 Task: Look for "Navigations" in the keyboard shortcut section.
Action: Mouse moved to (308, 85)
Screenshot: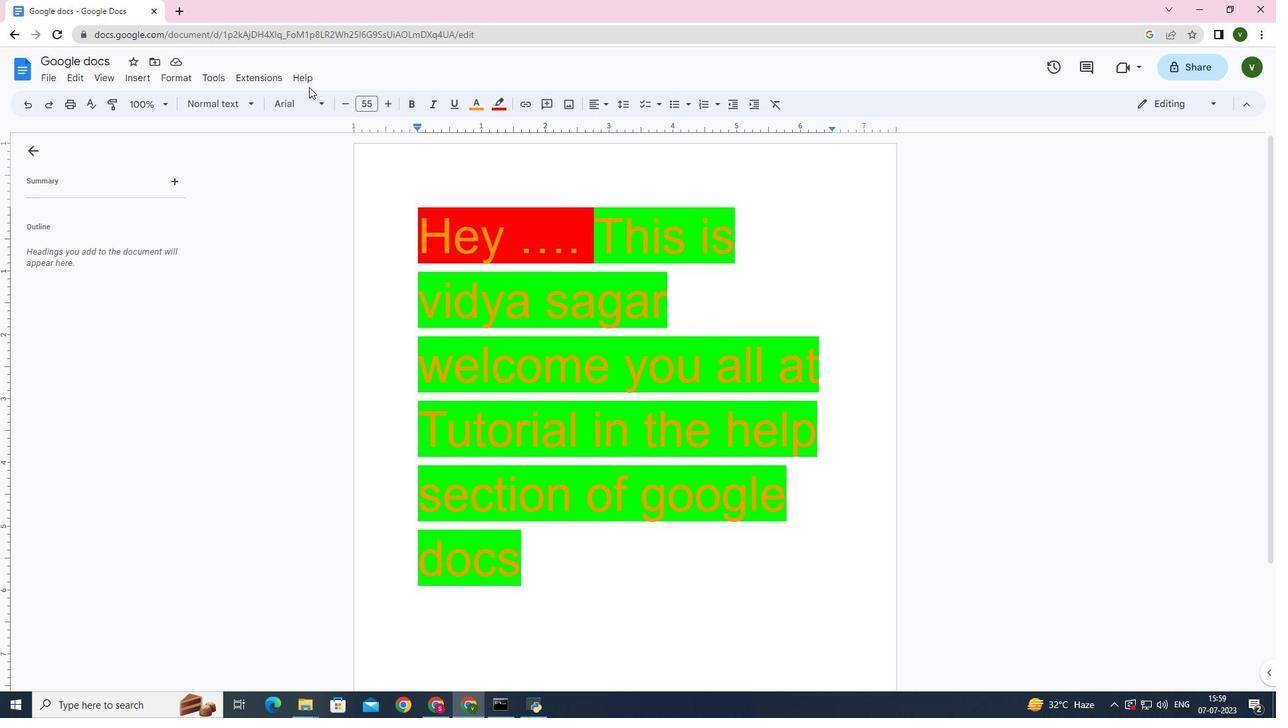 
Action: Mouse pressed left at (308, 85)
Screenshot: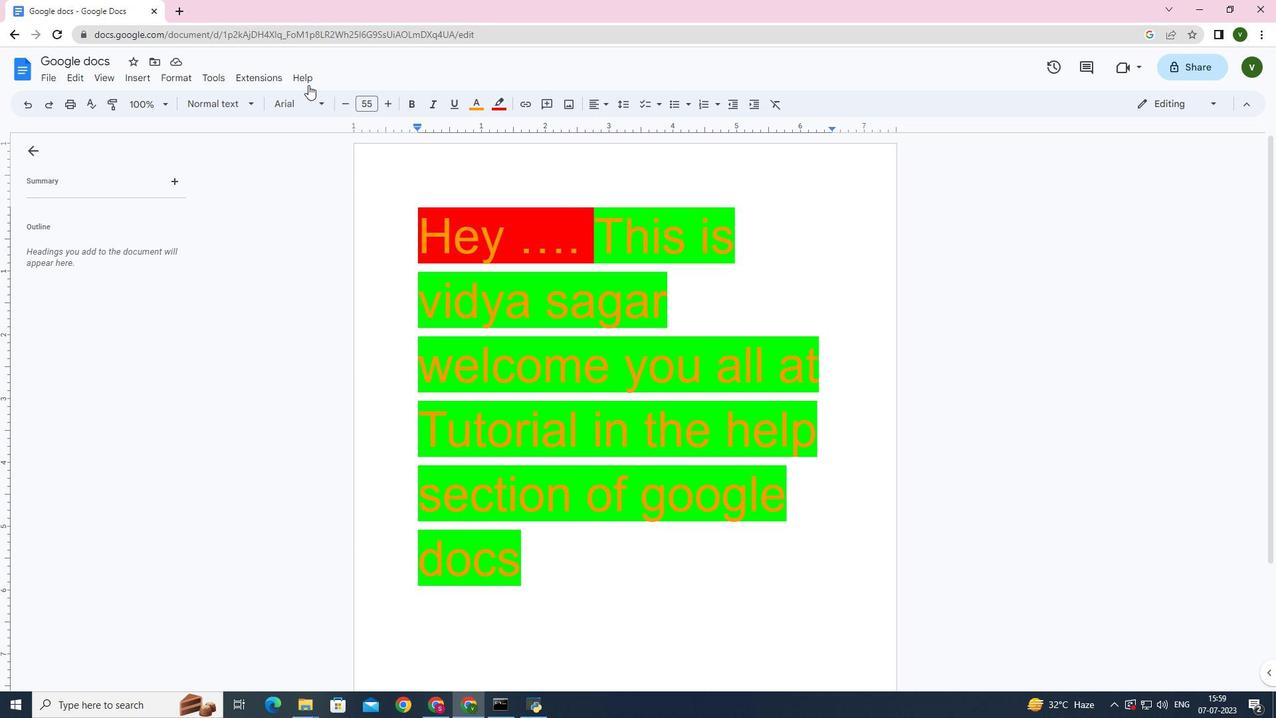 
Action: Mouse moved to (365, 326)
Screenshot: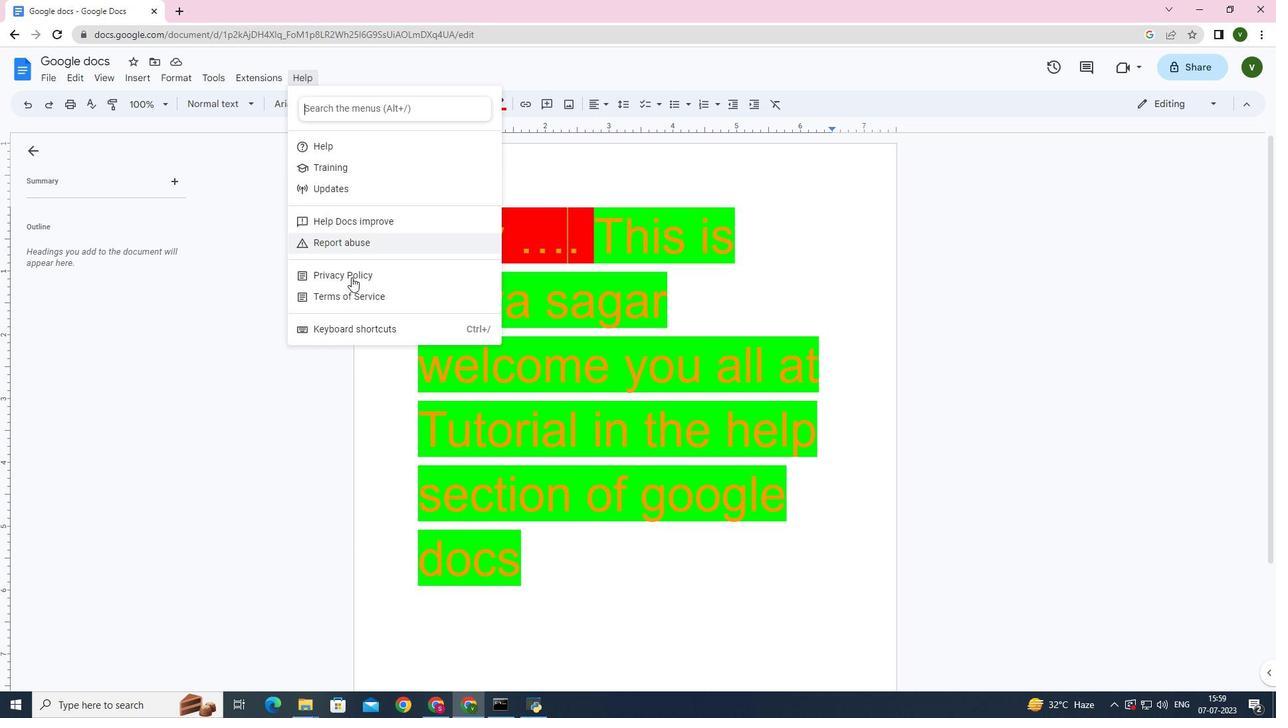 
Action: Mouse pressed left at (365, 326)
Screenshot: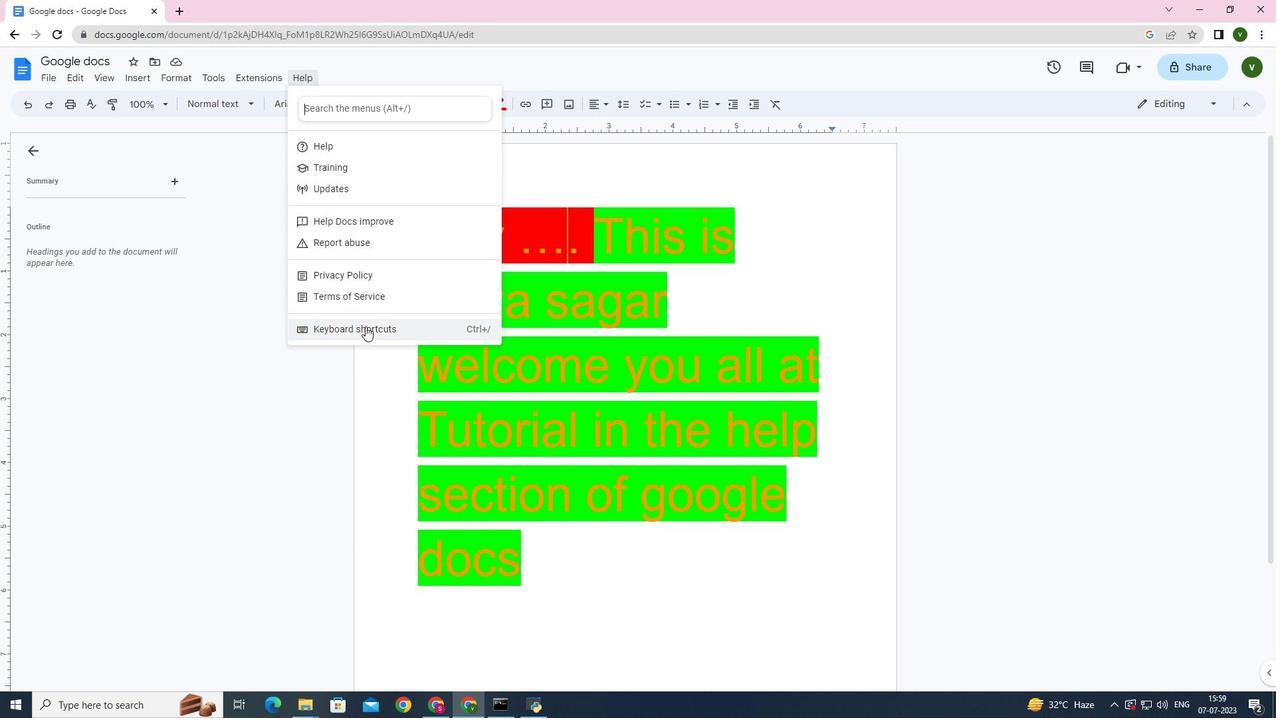 
Action: Mouse moved to (413, 362)
Screenshot: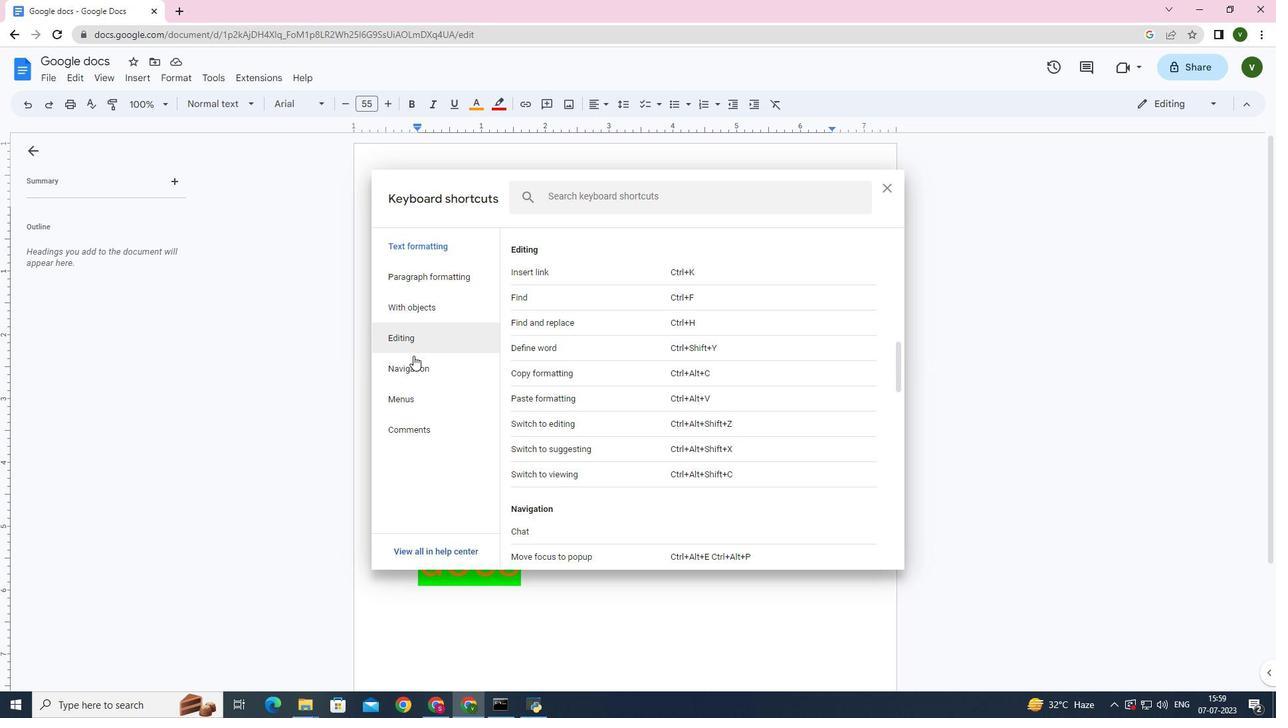 
Action: Mouse pressed left at (413, 362)
Screenshot: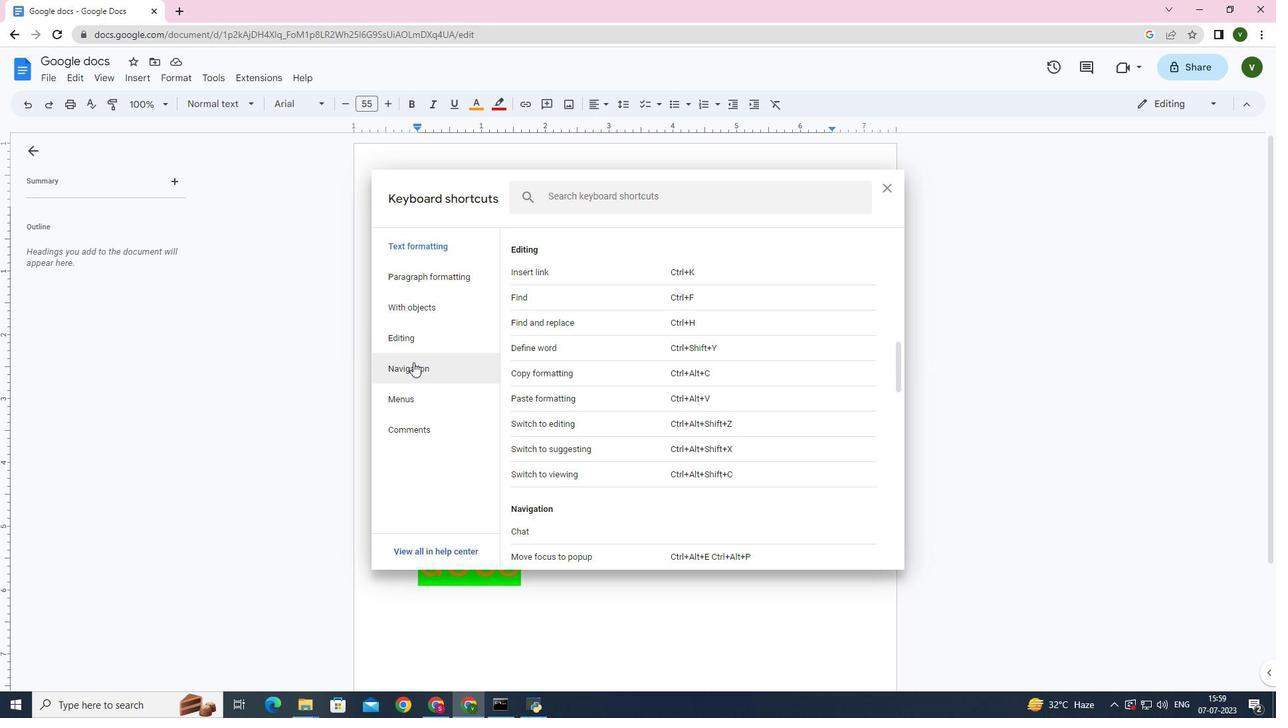
